 Task: Send an email with the signature Genevieve Ramirez with the subject Thank you for a proposal and the message Can you provide me with the contact details of the new vendor? from softage.5@softage.net to softage.2@softage.net and softage.3@softage.net
Action: Mouse moved to (56, 41)
Screenshot: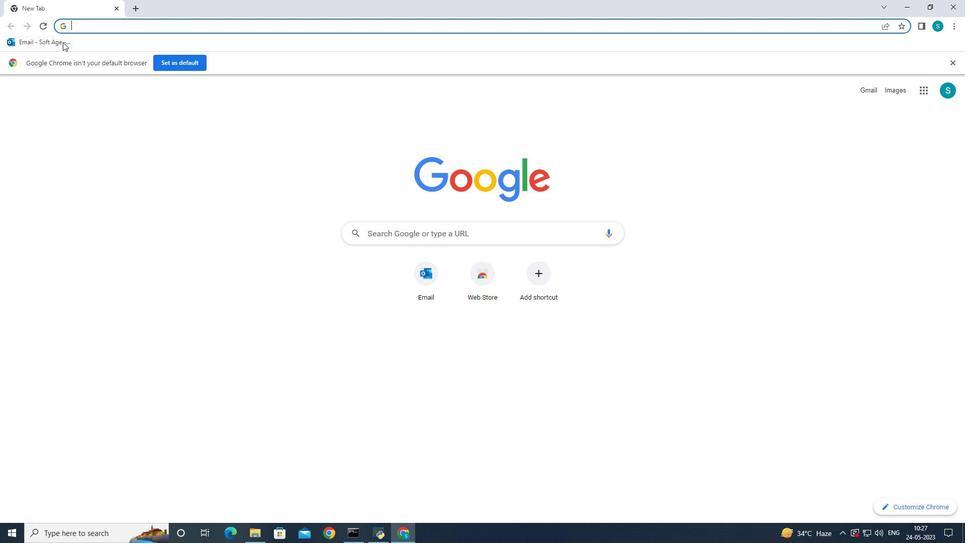 
Action: Mouse pressed left at (56, 41)
Screenshot: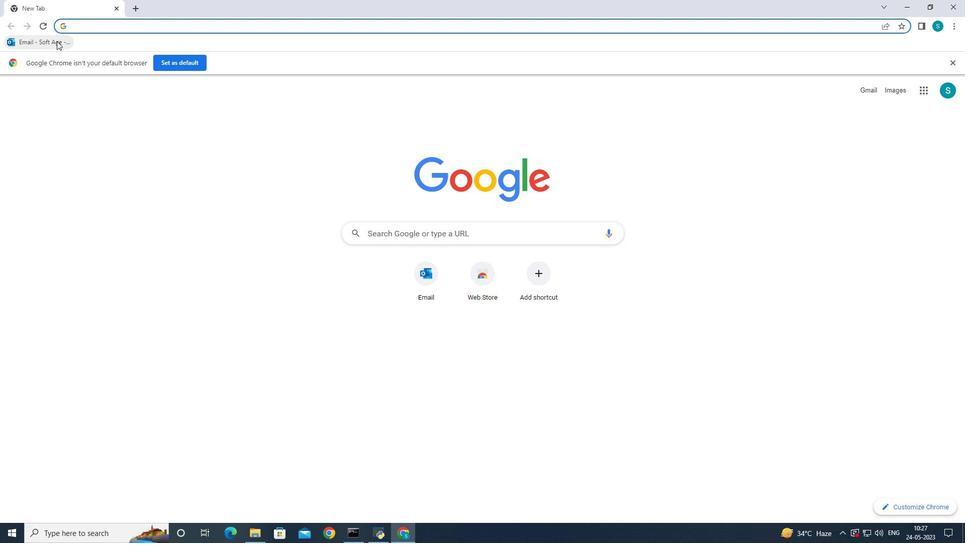 
Action: Mouse moved to (141, 90)
Screenshot: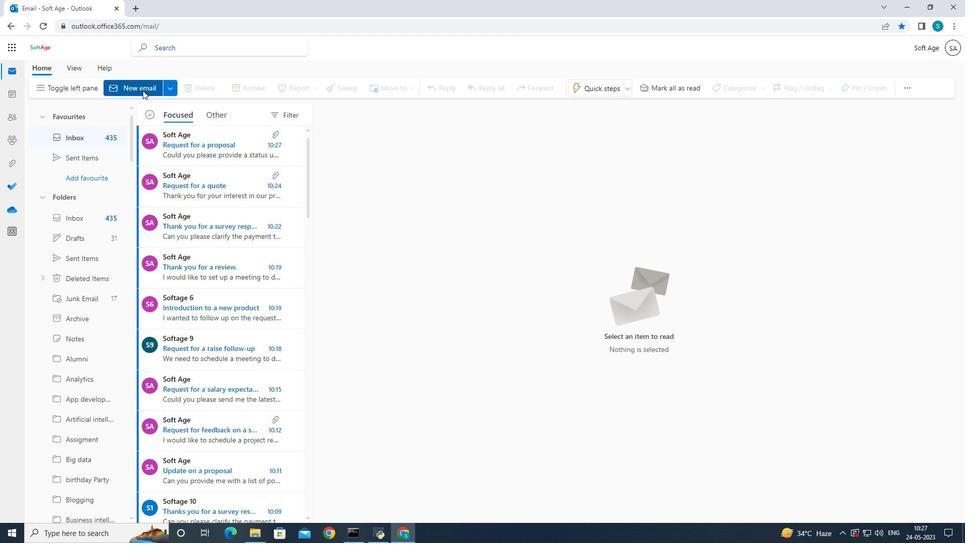 
Action: Mouse pressed left at (141, 90)
Screenshot: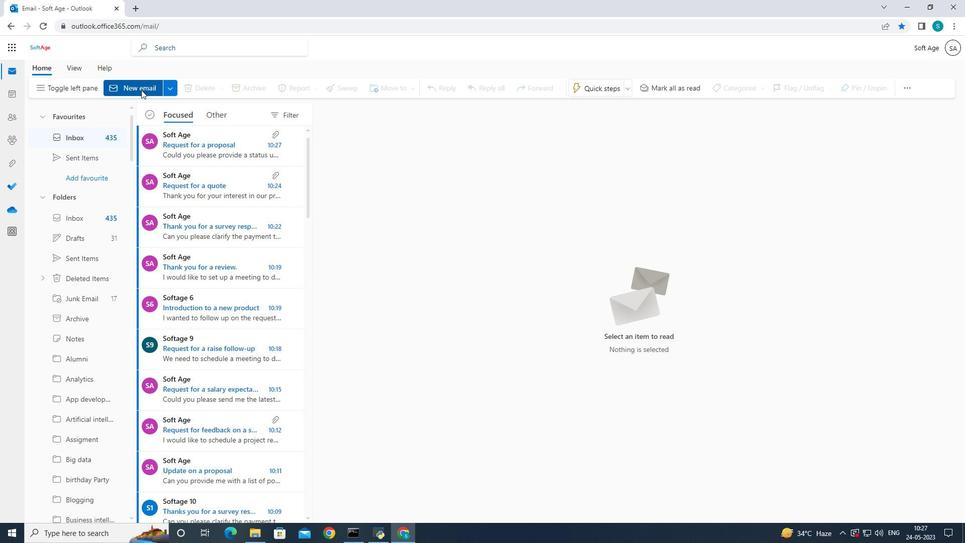 
Action: Mouse pressed left at (141, 90)
Screenshot: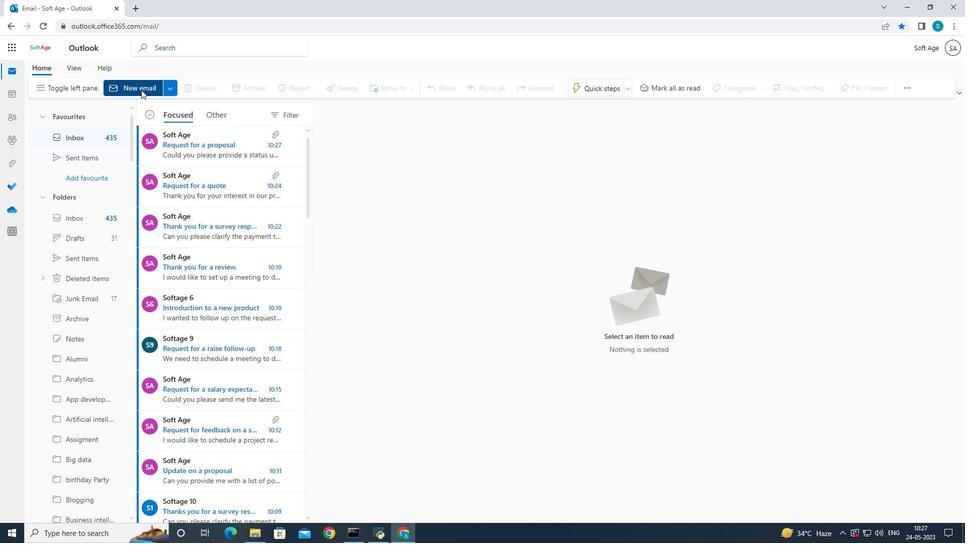 
Action: Mouse moved to (656, 93)
Screenshot: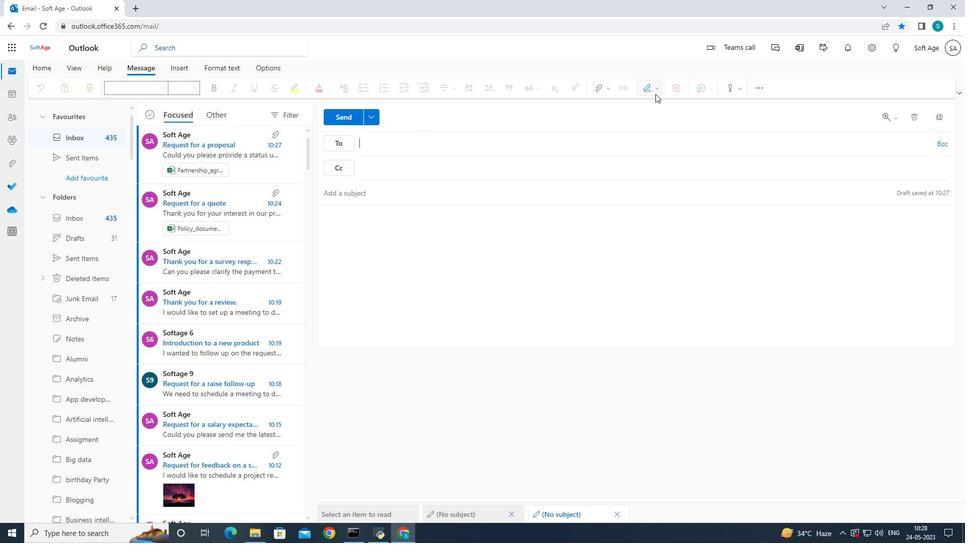 
Action: Mouse pressed left at (656, 93)
Screenshot: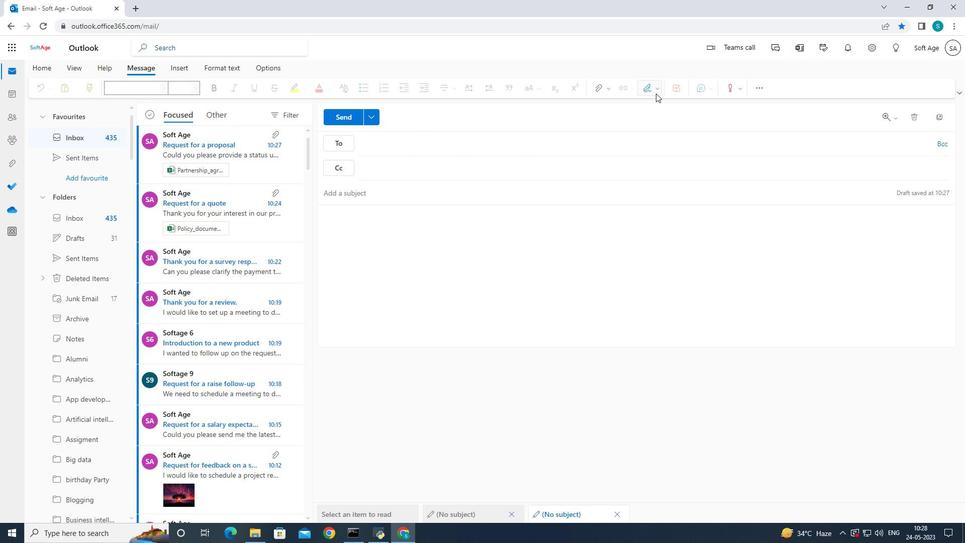 
Action: Mouse moved to (630, 135)
Screenshot: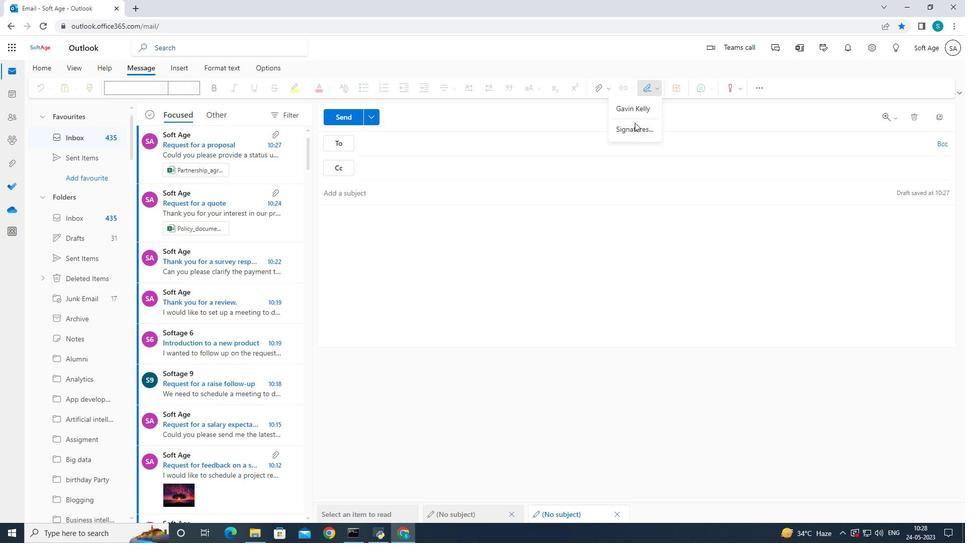 
Action: Mouse pressed left at (630, 135)
Screenshot: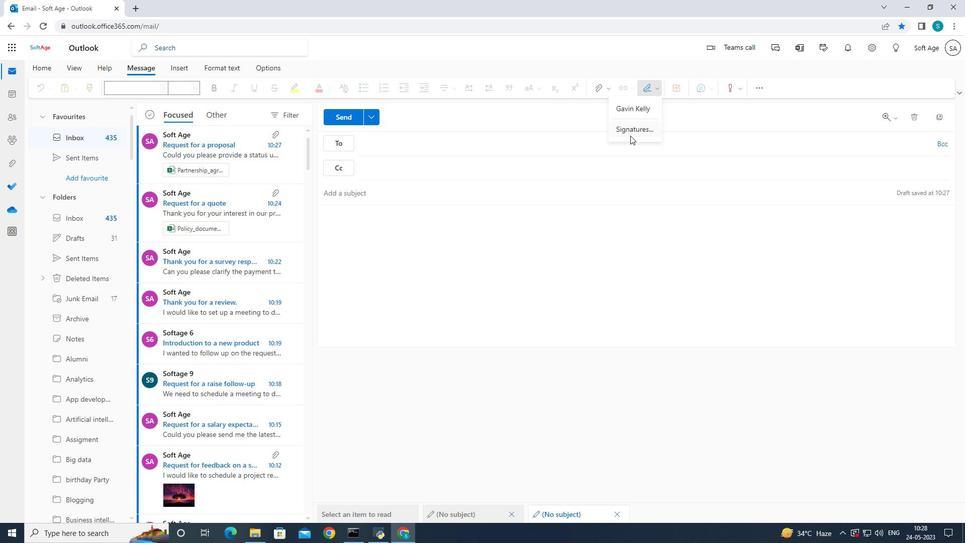 
Action: Mouse moved to (670, 168)
Screenshot: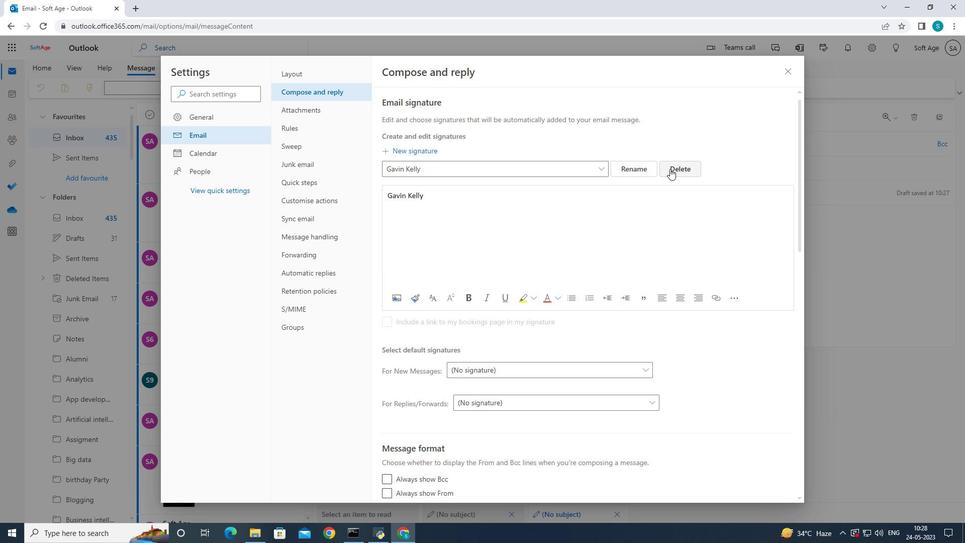 
Action: Mouse pressed left at (670, 168)
Screenshot: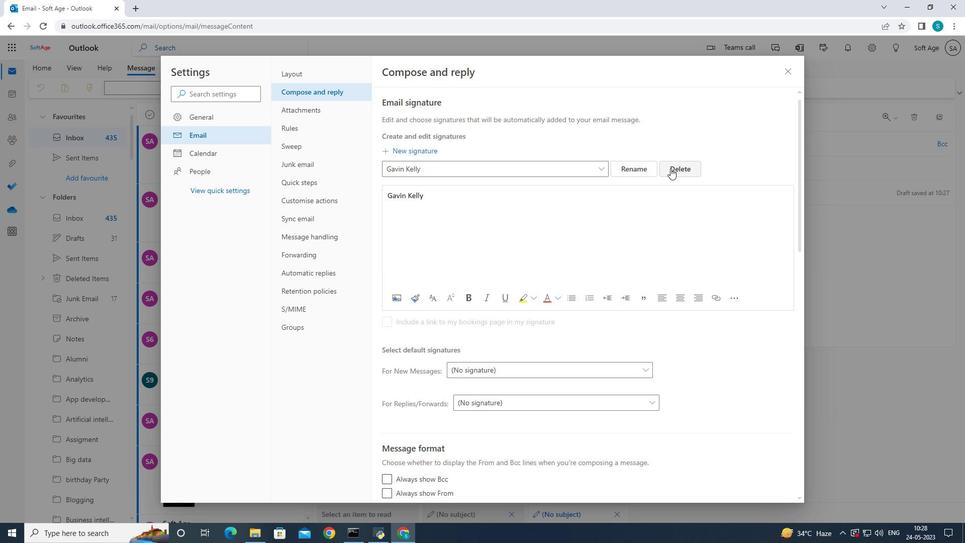 
Action: Mouse moved to (562, 169)
Screenshot: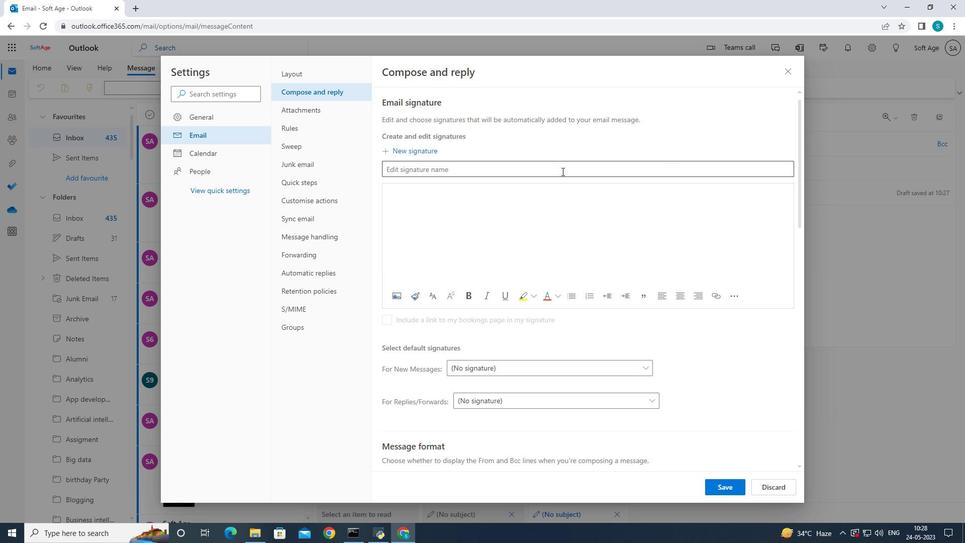 
Action: Mouse pressed left at (562, 169)
Screenshot: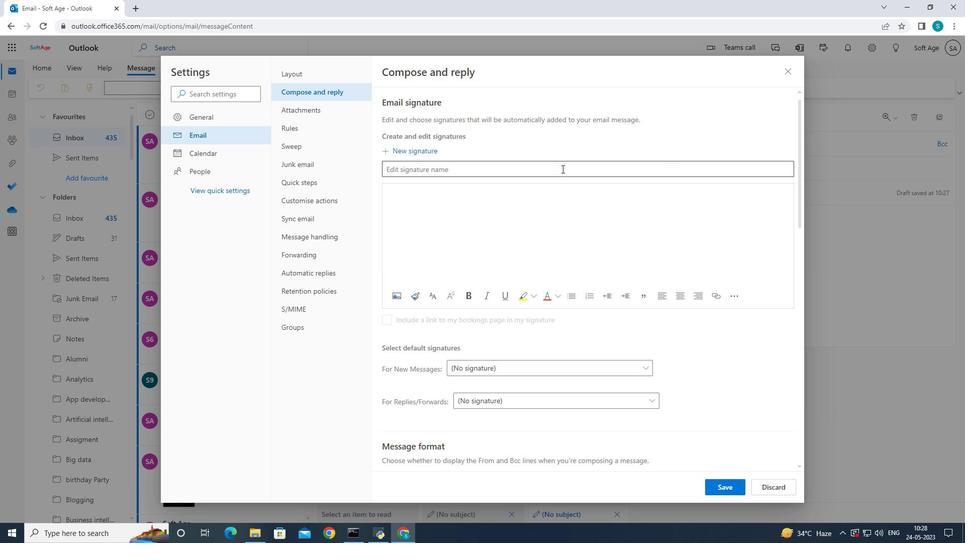 
Action: Mouse moved to (619, 142)
Screenshot: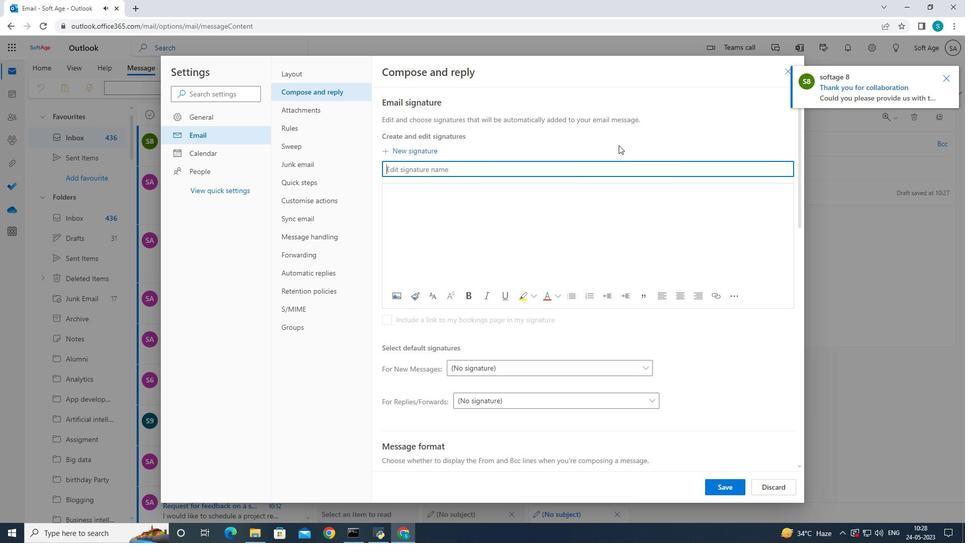 
Action: Key pressed <Key.caps_lock>G<Key.caps_lock>enevieve<Key.space><Key.caps_lock>R<Key.caps_lock>amirez
Screenshot: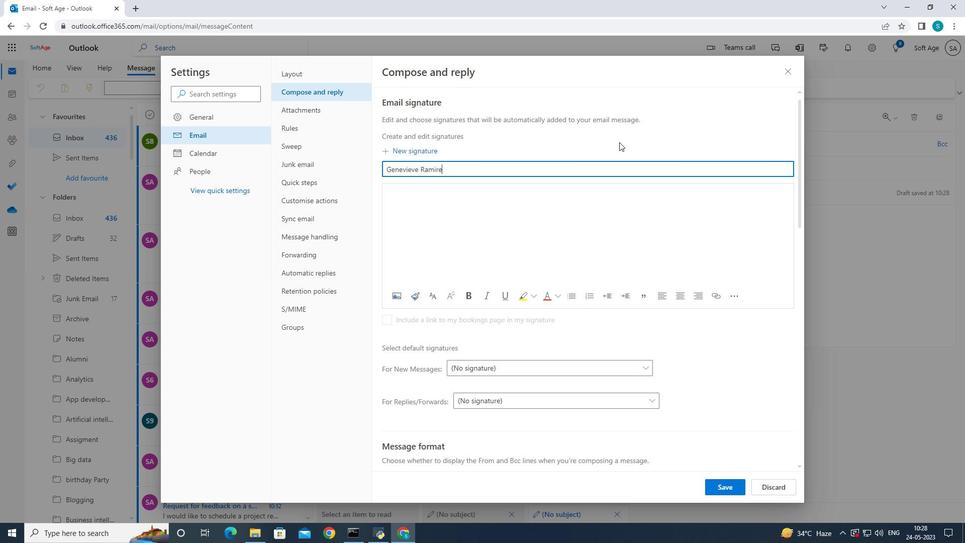 
Action: Mouse moved to (401, 199)
Screenshot: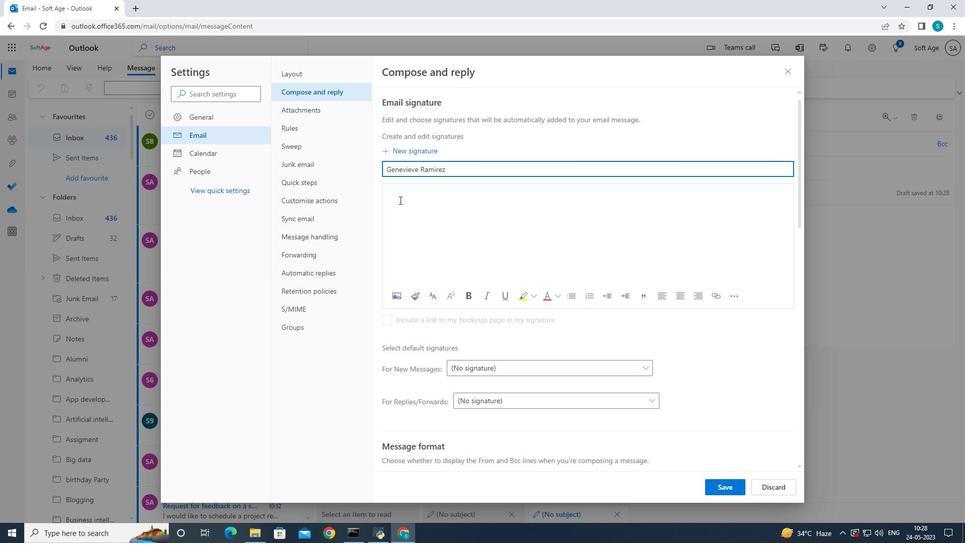 
Action: Mouse pressed left at (401, 199)
Screenshot: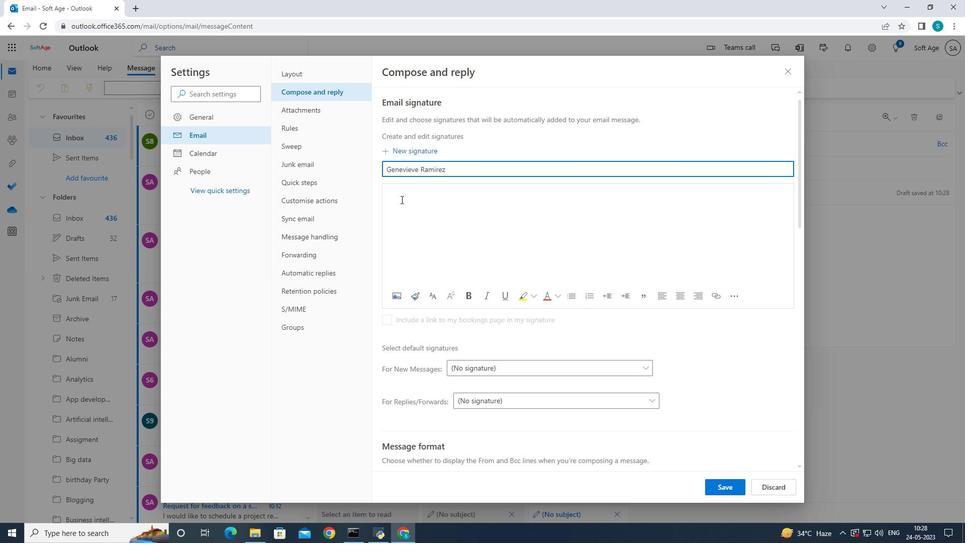 
Action: Mouse moved to (489, 162)
Screenshot: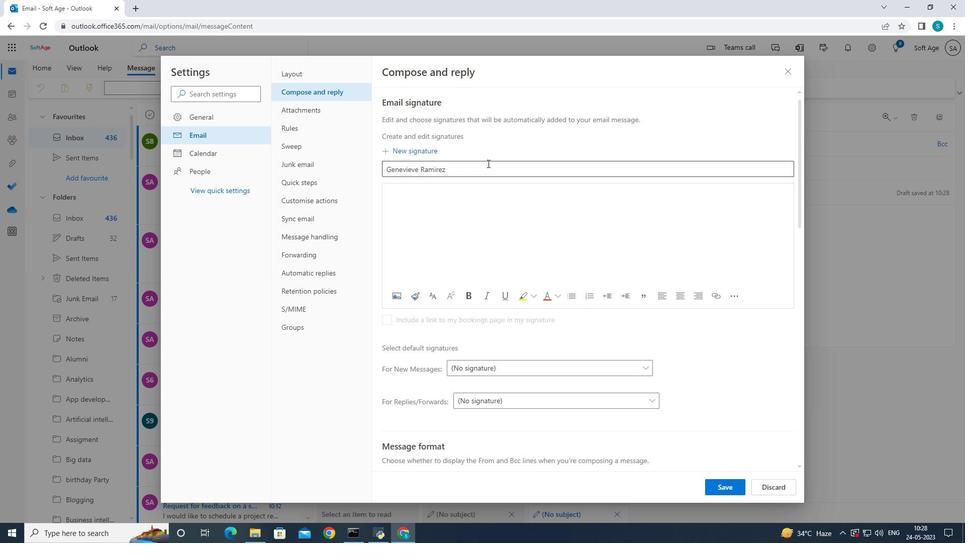 
Action: Key pressed <Key.caps_lock>G<Key.caps_lock>enevieve<Key.space><Key.caps_lock>R<Key.caps_lock>amirez
Screenshot: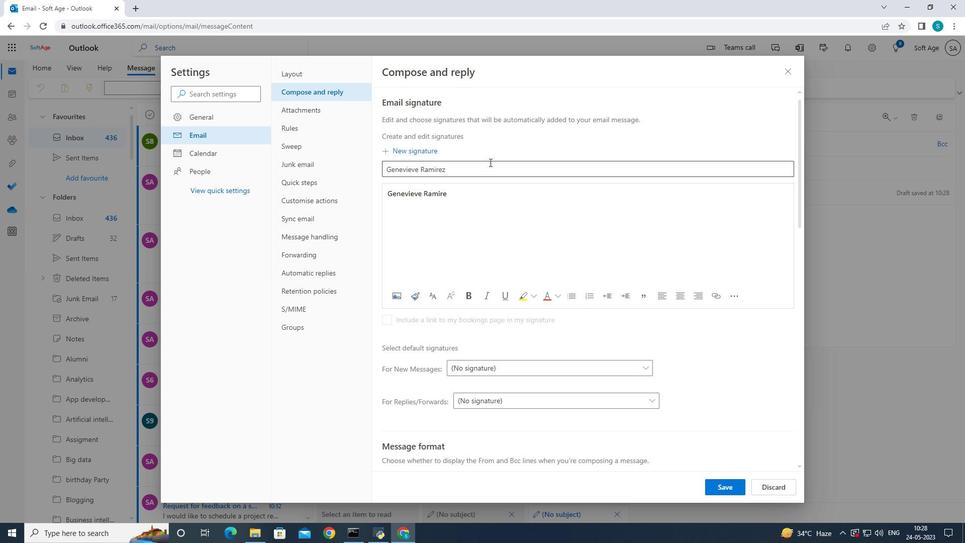 
Action: Mouse moved to (727, 488)
Screenshot: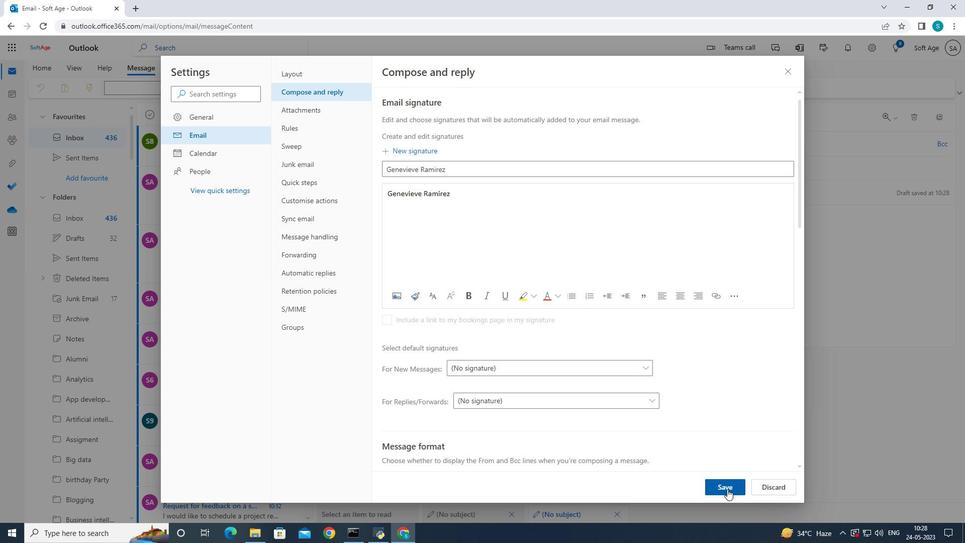 
Action: Mouse pressed left at (727, 488)
Screenshot: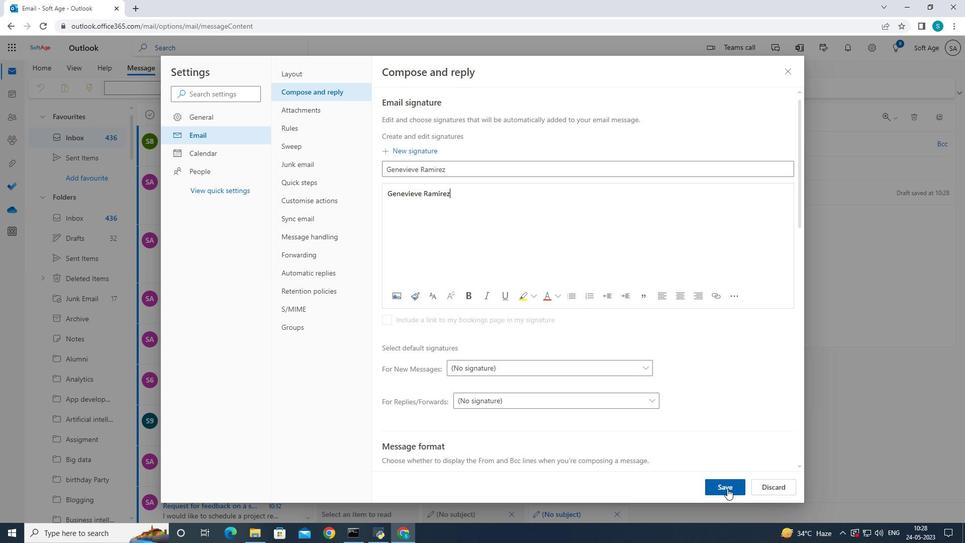 
Action: Mouse moved to (785, 71)
Screenshot: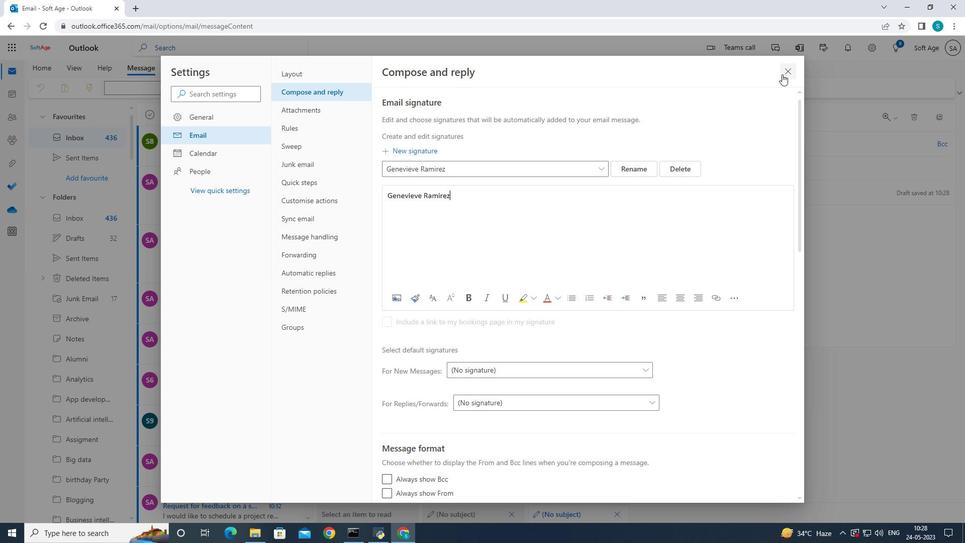 
Action: Mouse pressed left at (785, 71)
Screenshot: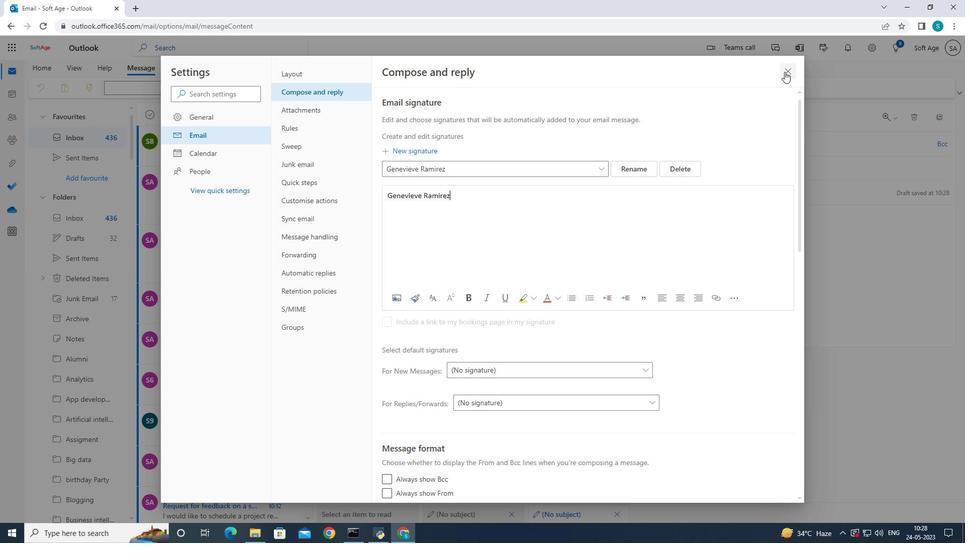 
Action: Mouse moved to (405, 192)
Screenshot: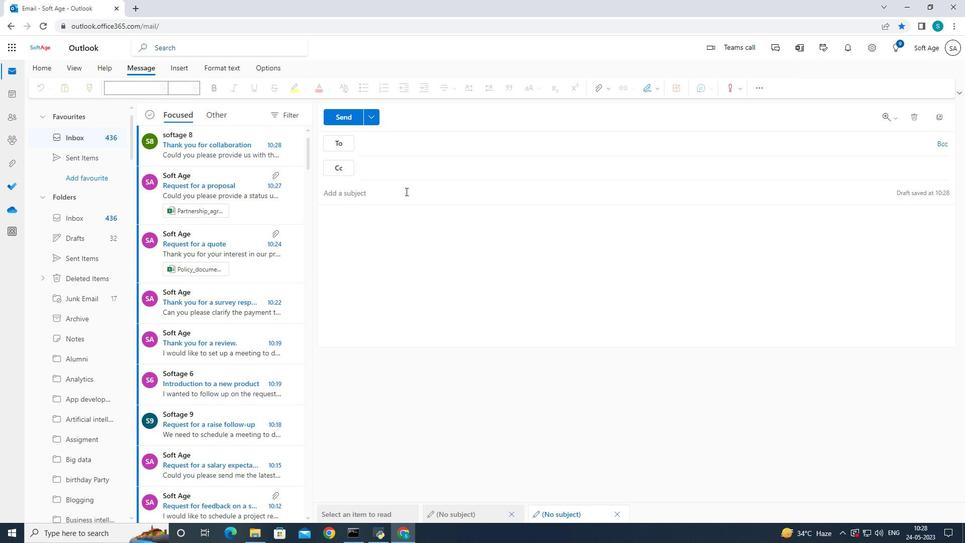 
Action: Mouse pressed left at (405, 192)
Screenshot: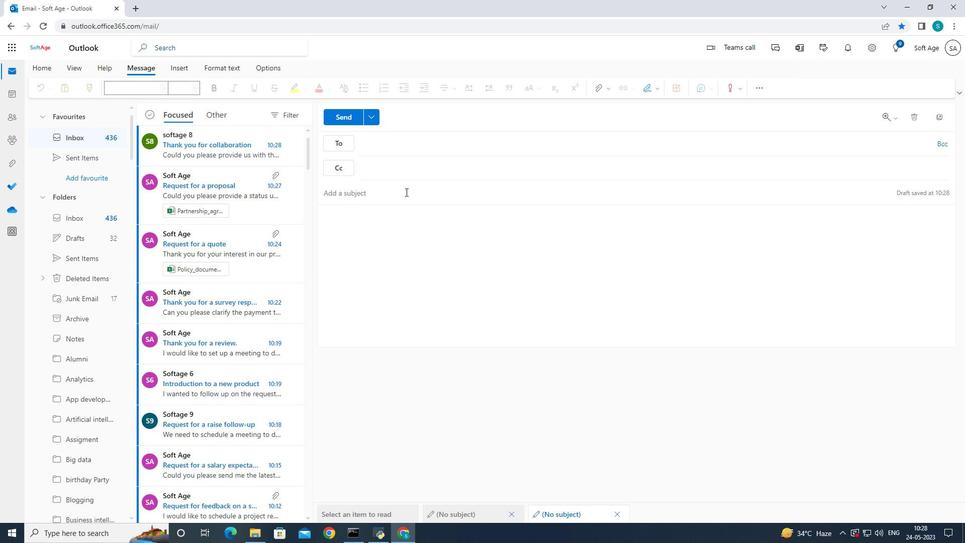 
Action: Mouse moved to (657, 234)
Screenshot: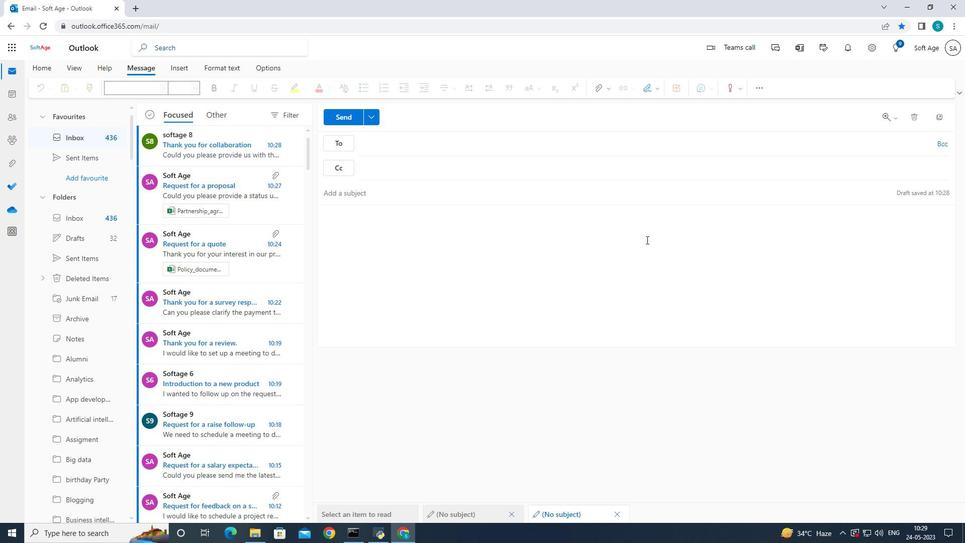 
Action: Key pressed <Key.caps_lock>T<Key.caps_lock>hank<Key.space>you<Key.space>for<Key.space>a<Key.space>proposal
Screenshot: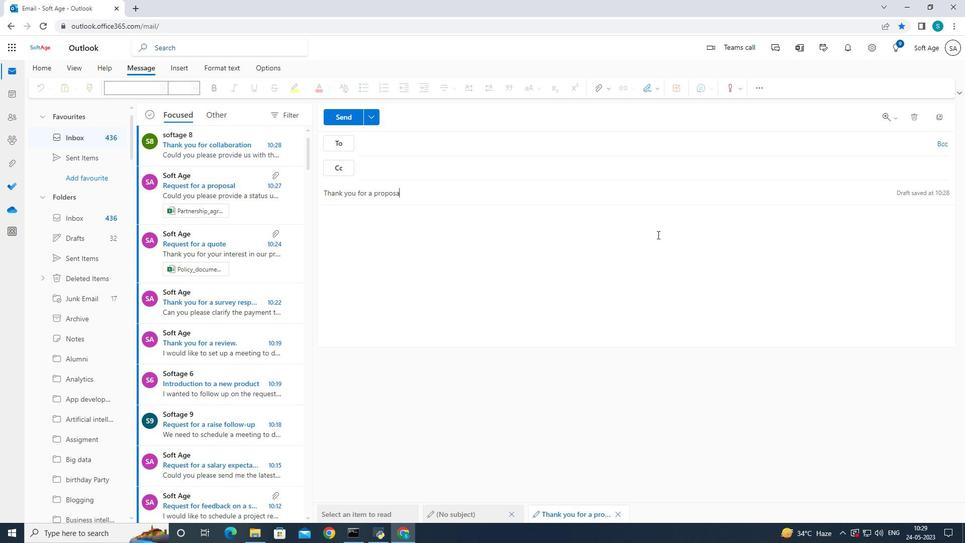 
Action: Mouse moved to (414, 220)
Screenshot: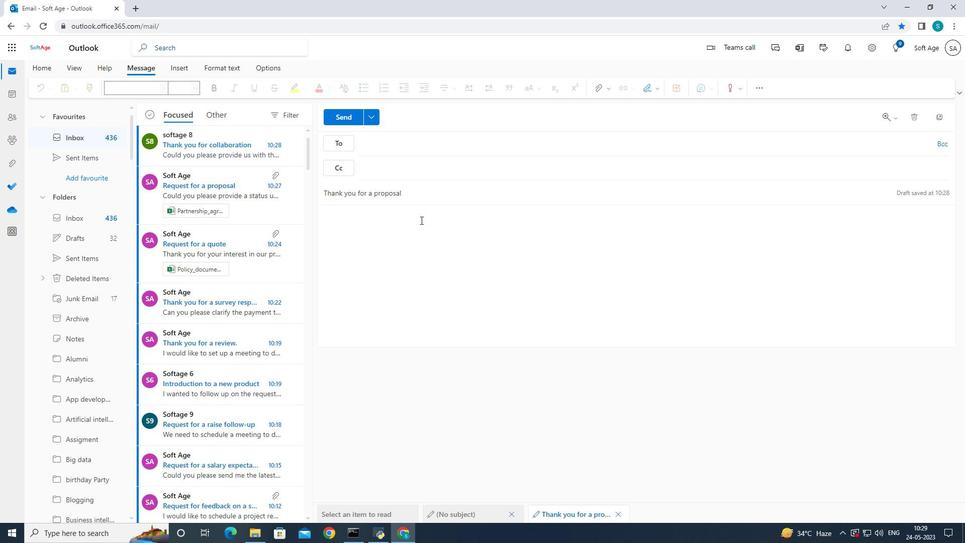 
Action: Mouse pressed left at (414, 220)
Screenshot: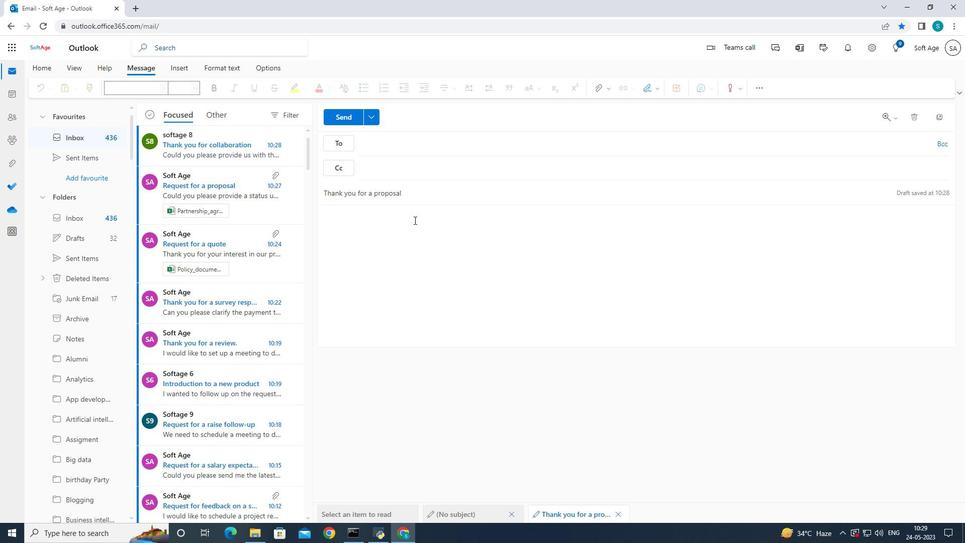 
Action: Mouse moved to (654, 87)
Screenshot: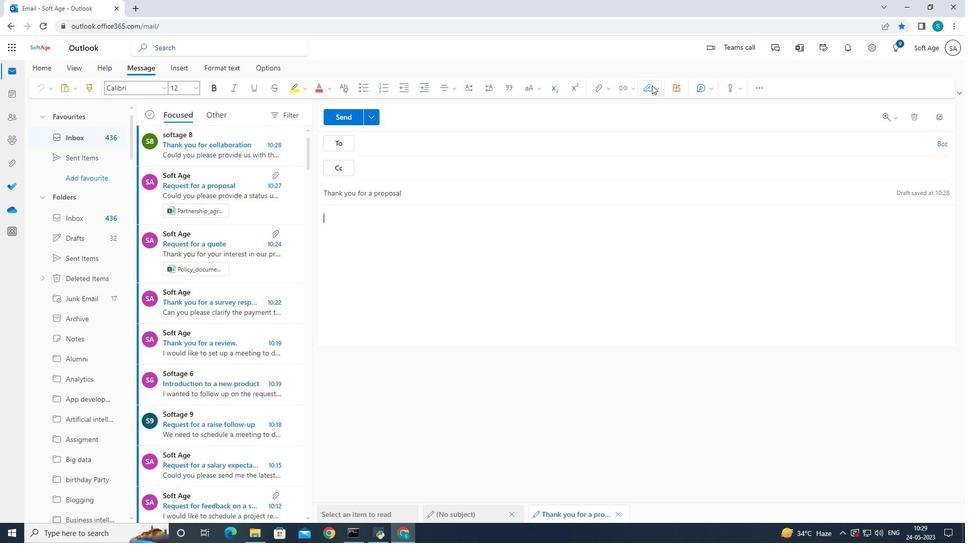 
Action: Mouse pressed left at (654, 87)
Screenshot: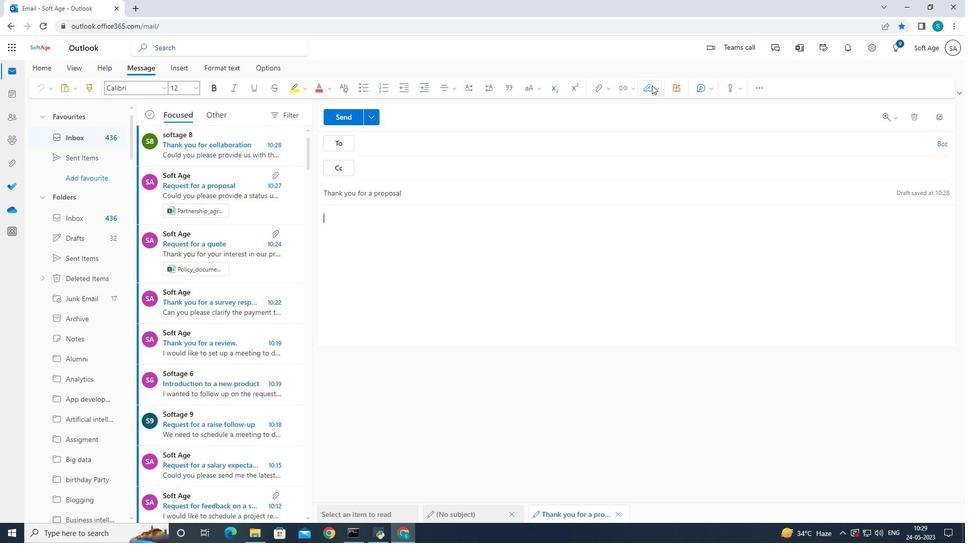 
Action: Mouse moved to (648, 108)
Screenshot: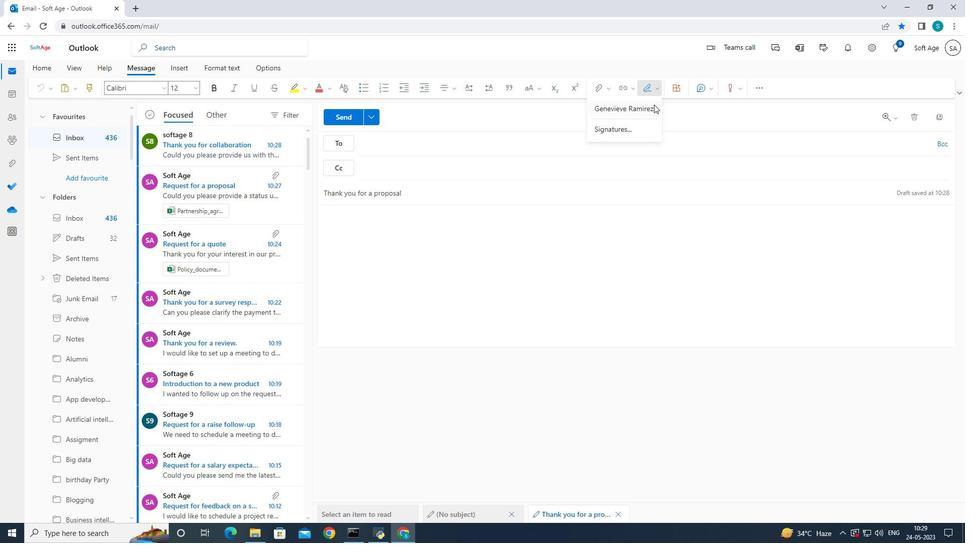 
Action: Mouse pressed left at (648, 108)
Screenshot: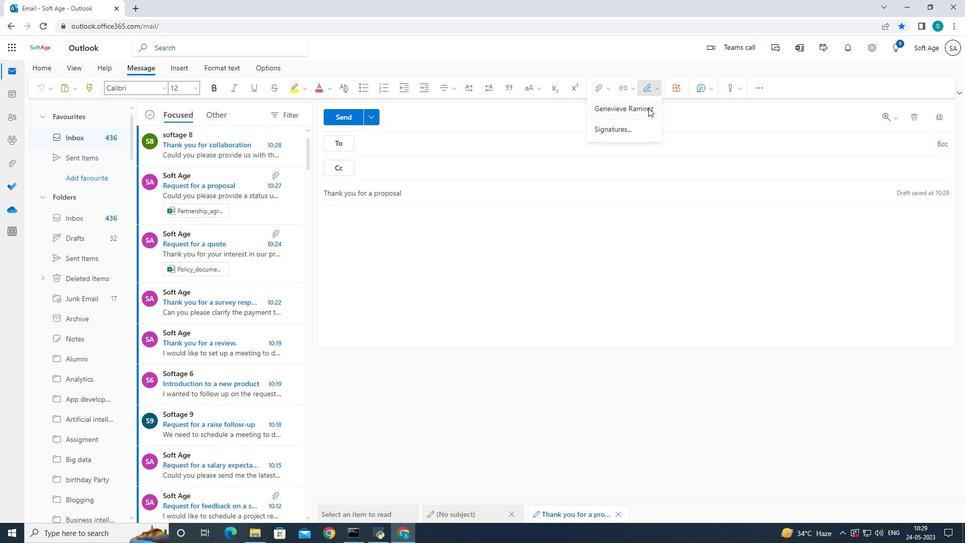 
Action: Mouse moved to (606, 128)
Screenshot: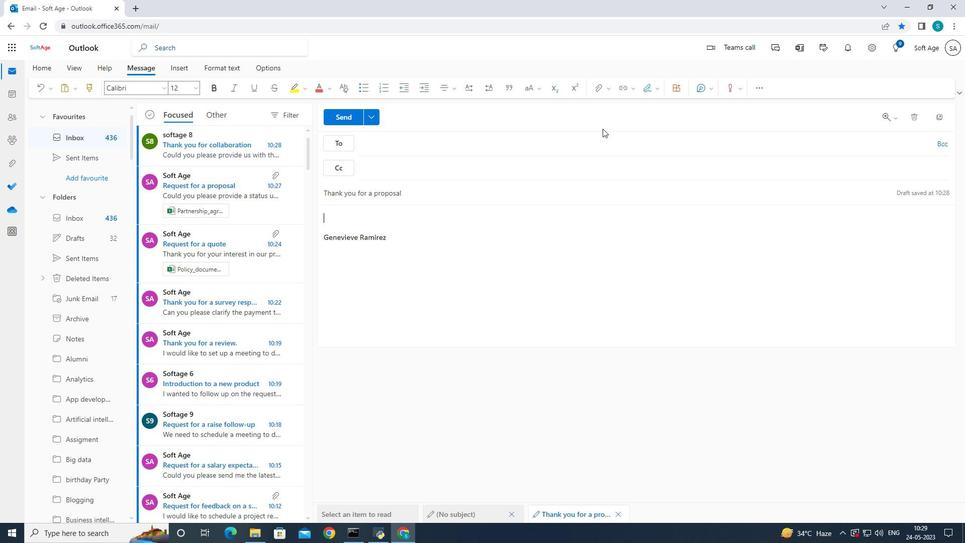 
Action: Key pressed <Key.caps_lock>C<Key.caps_lock>an<Key.space>you<Key.space>provide<Key.space>me<Key.space>with<Key.space>the<Key.space>contact<Key.space>details<Key.space>of<Key.space>the<Key.space>new<Key.space>vendor<Key.shift_r>?
Screenshot: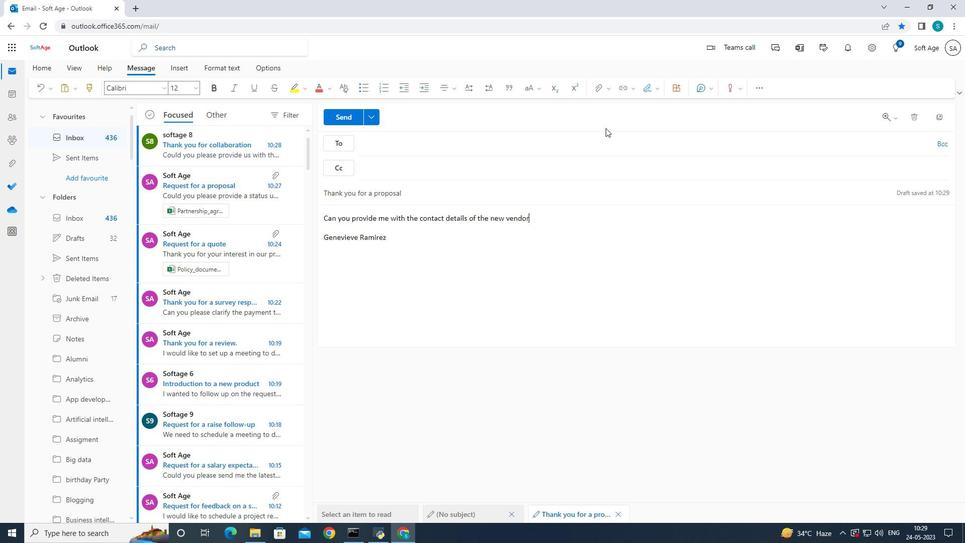 
Action: Mouse moved to (393, 142)
Screenshot: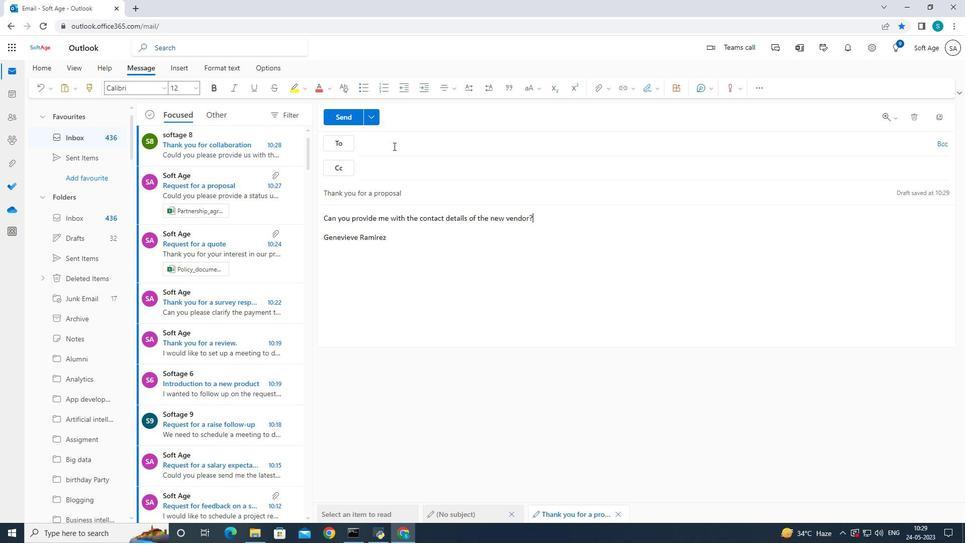 
Action: Mouse pressed left at (393, 142)
Screenshot: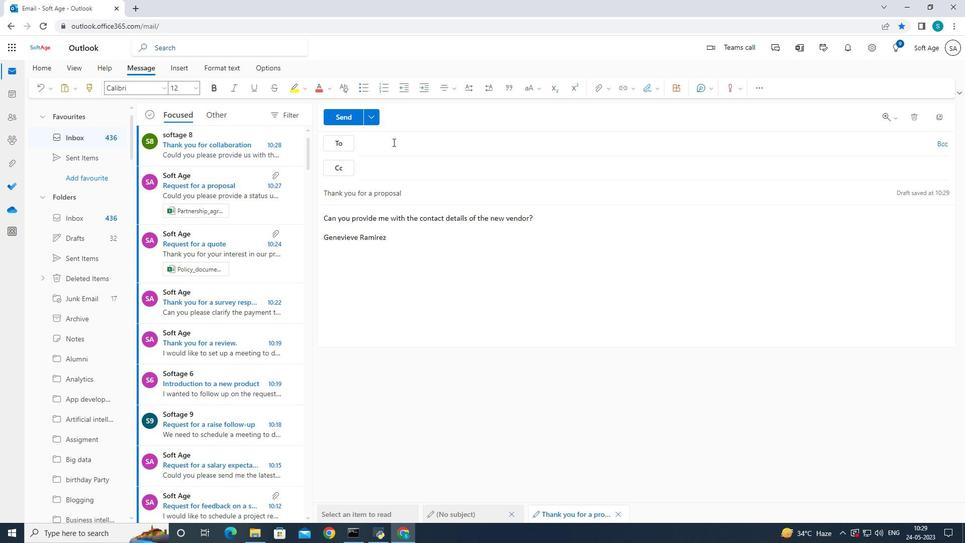 
Action: Mouse moved to (677, 234)
Screenshot: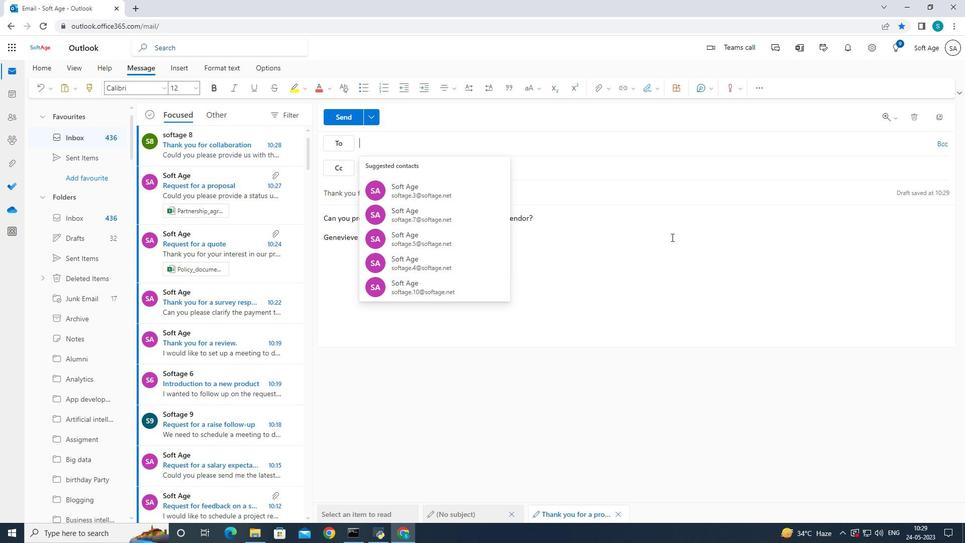 
Action: Key pressed softage.2<Key.shift>@softage.net
Screenshot: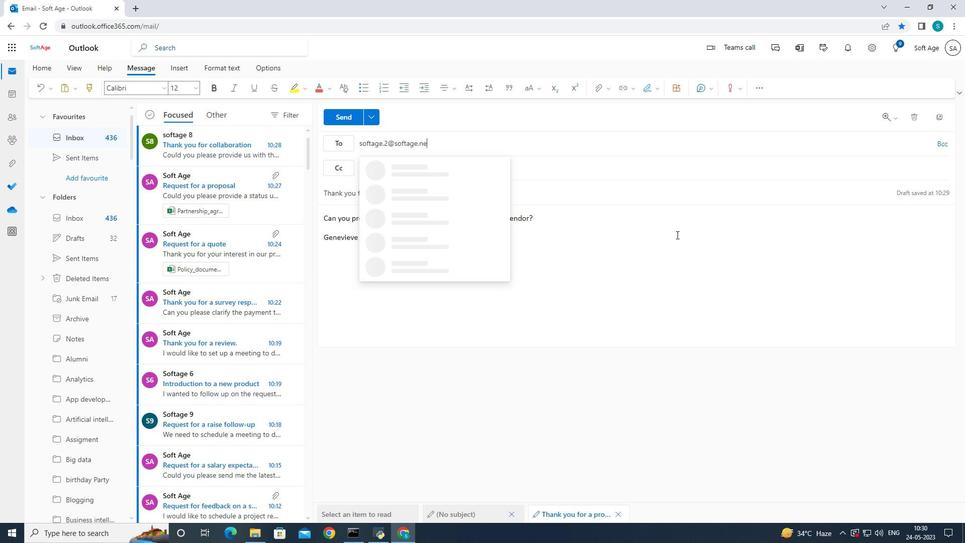 
Action: Mouse moved to (448, 181)
Screenshot: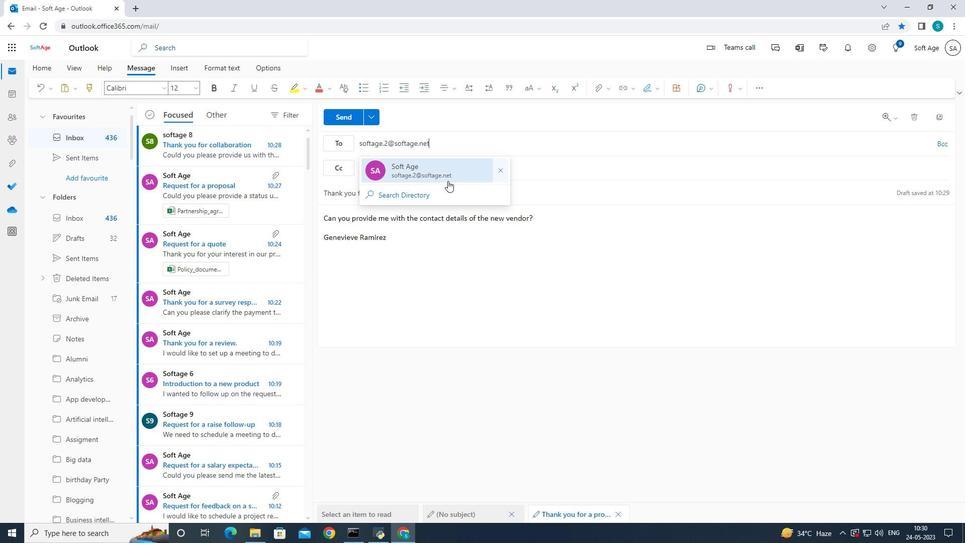 
Action: Mouse pressed left at (448, 181)
Screenshot: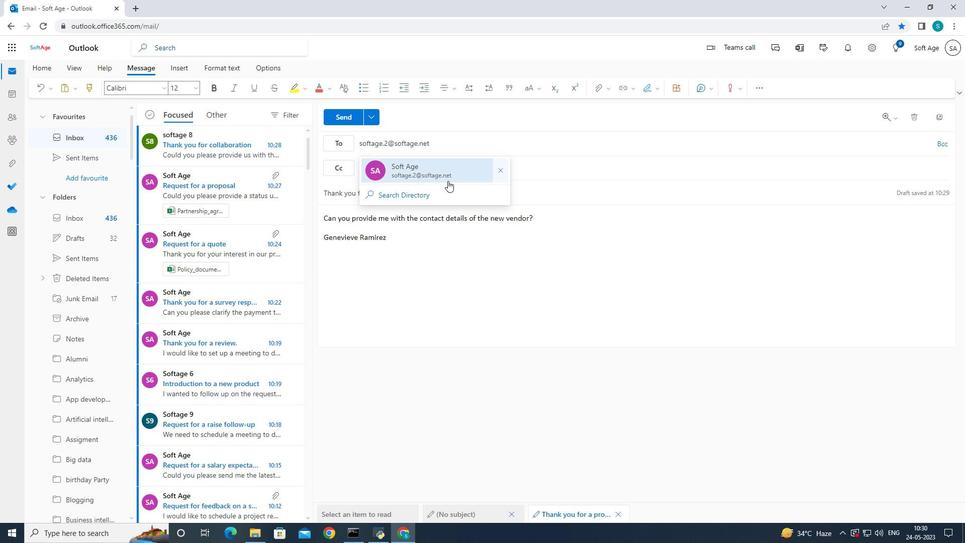 
Action: Mouse moved to (604, 220)
Screenshot: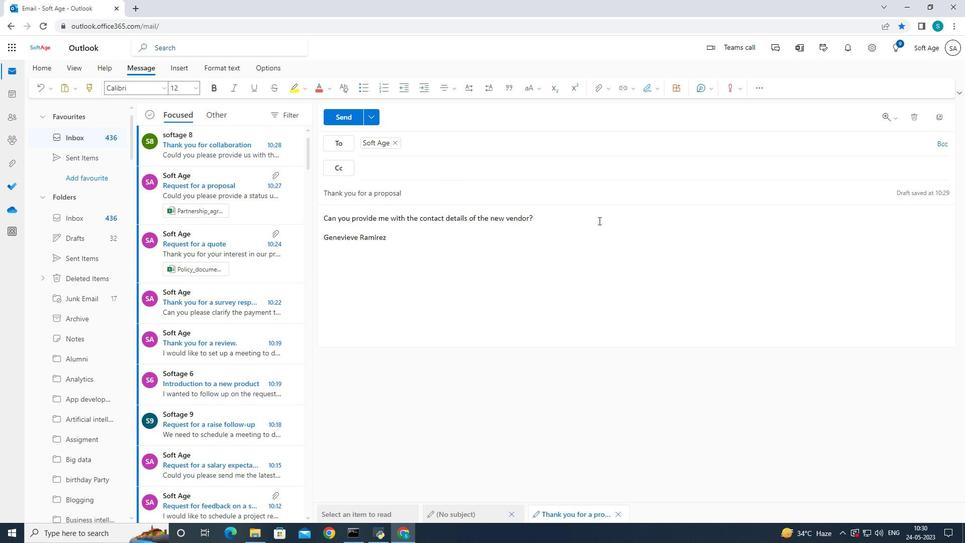 
Action: Key pressed softage.3<Key.shift>@softage.net
Screenshot: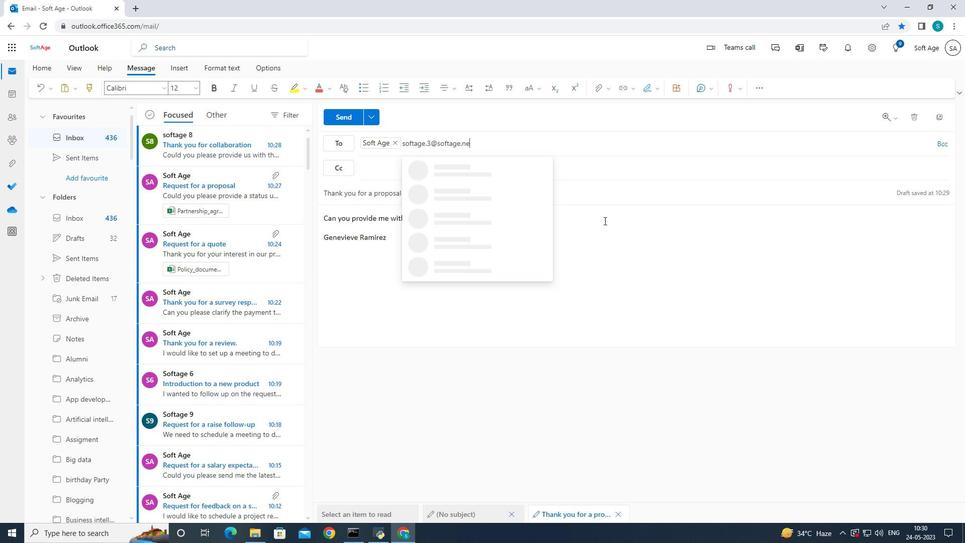 
Action: Mouse moved to (492, 169)
Screenshot: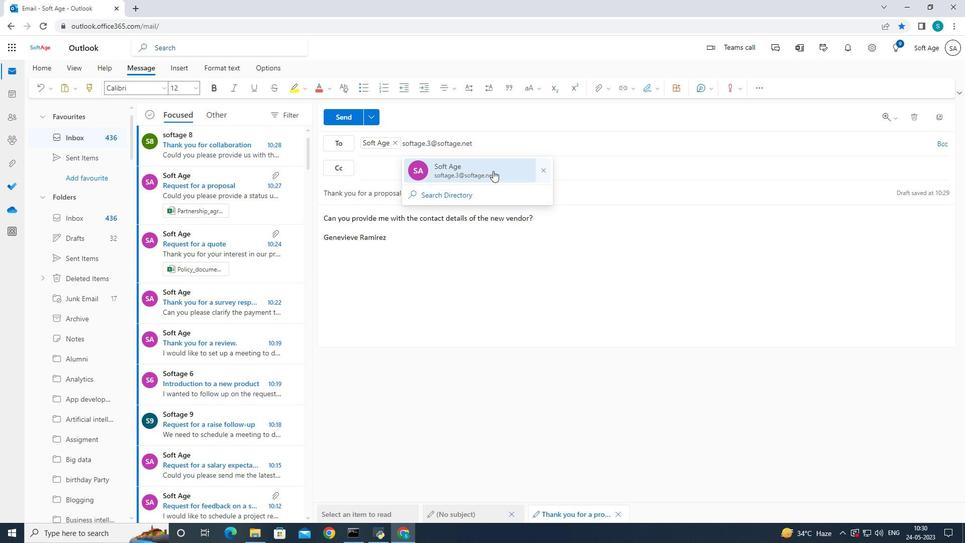 
Action: Mouse pressed left at (492, 169)
Screenshot: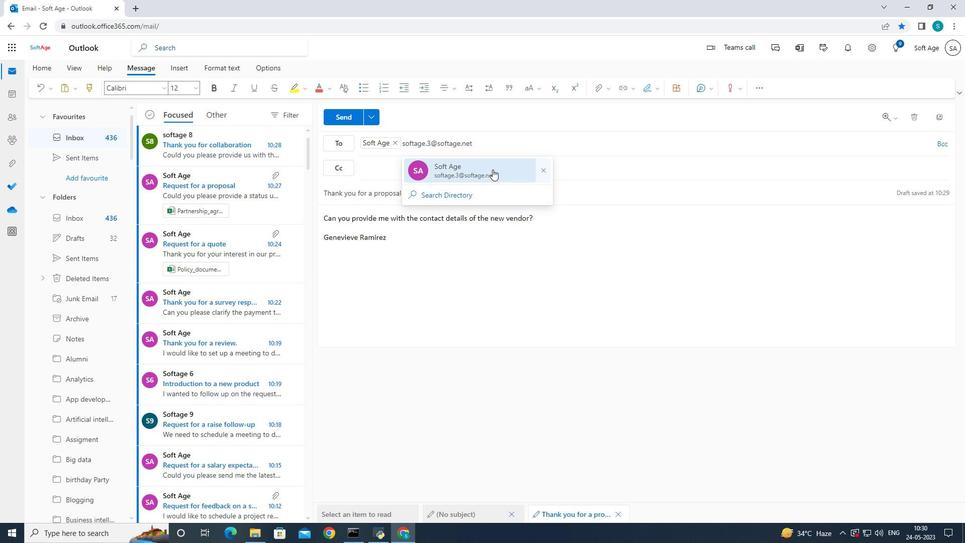 
Action: Mouse moved to (349, 119)
Screenshot: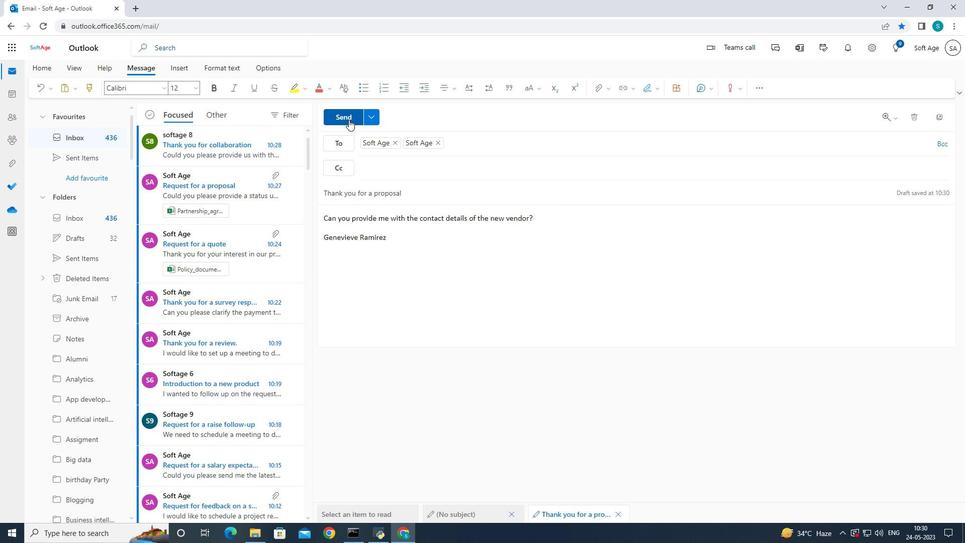 
Action: Mouse pressed left at (349, 119)
Screenshot: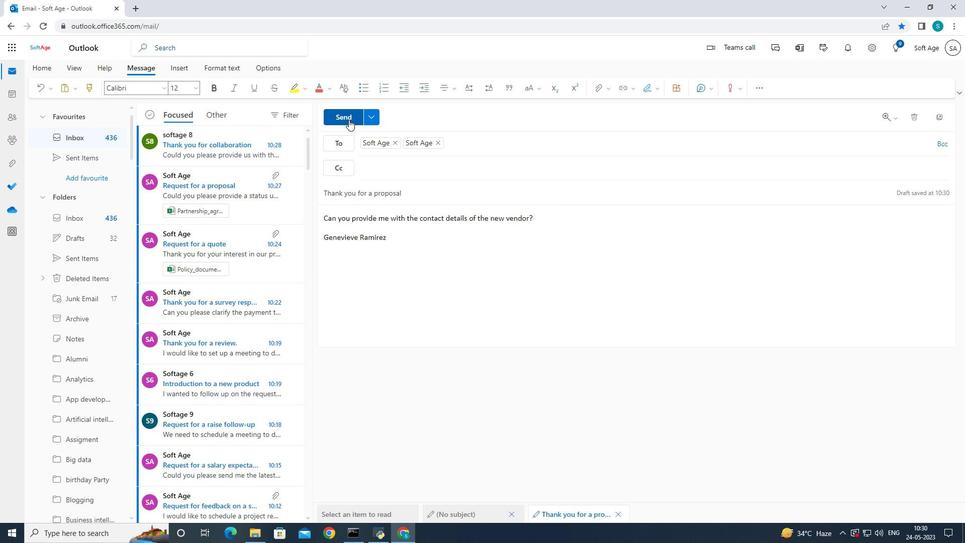 
Action: Mouse moved to (390, 129)
Screenshot: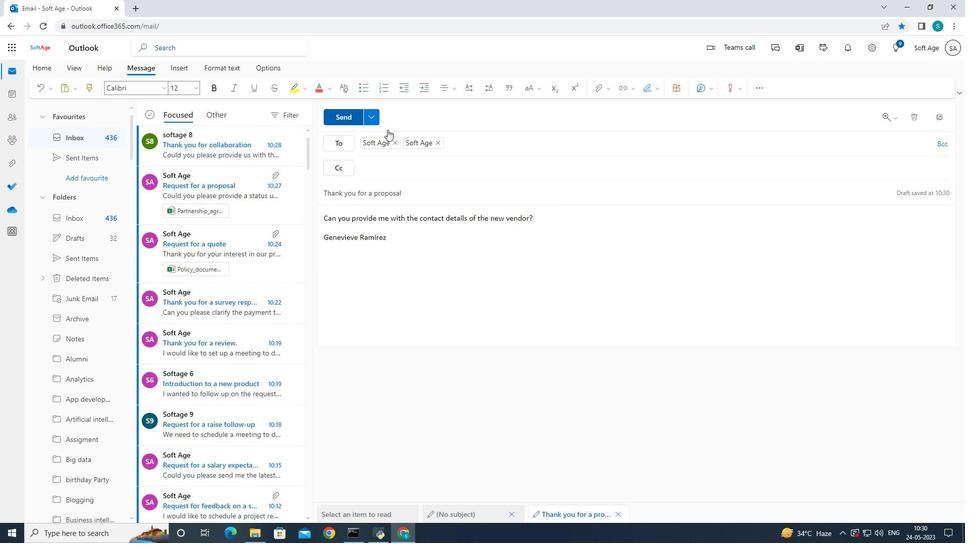 
